 Task: Create a due date automation trigger when advanced on, on the tuesday before a card is due add dates due in more than 1 working days at 11:00 AM.
Action: Mouse moved to (1017, 94)
Screenshot: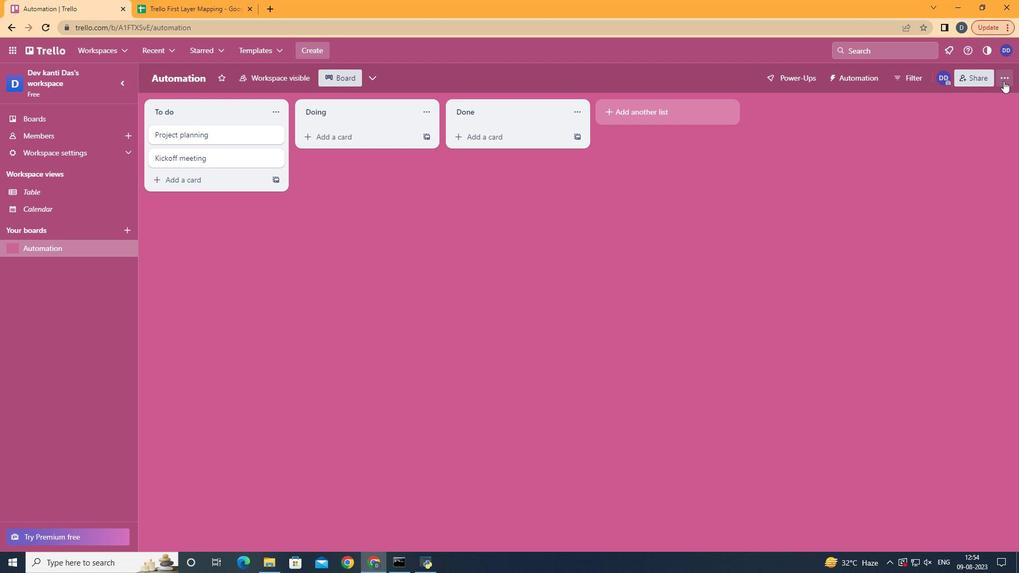 
Action: Mouse pressed left at (1017, 94)
Screenshot: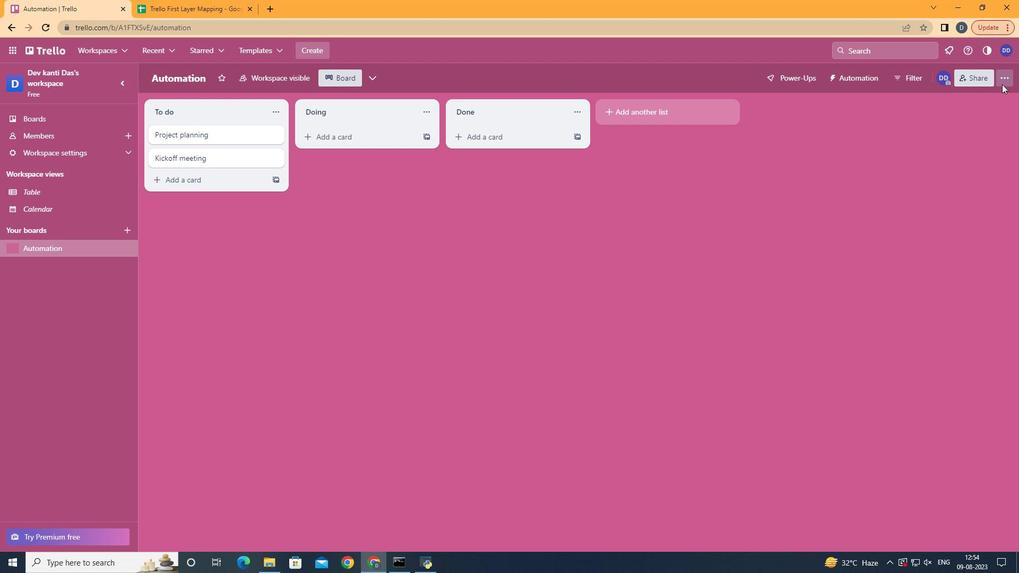 
Action: Mouse moved to (934, 253)
Screenshot: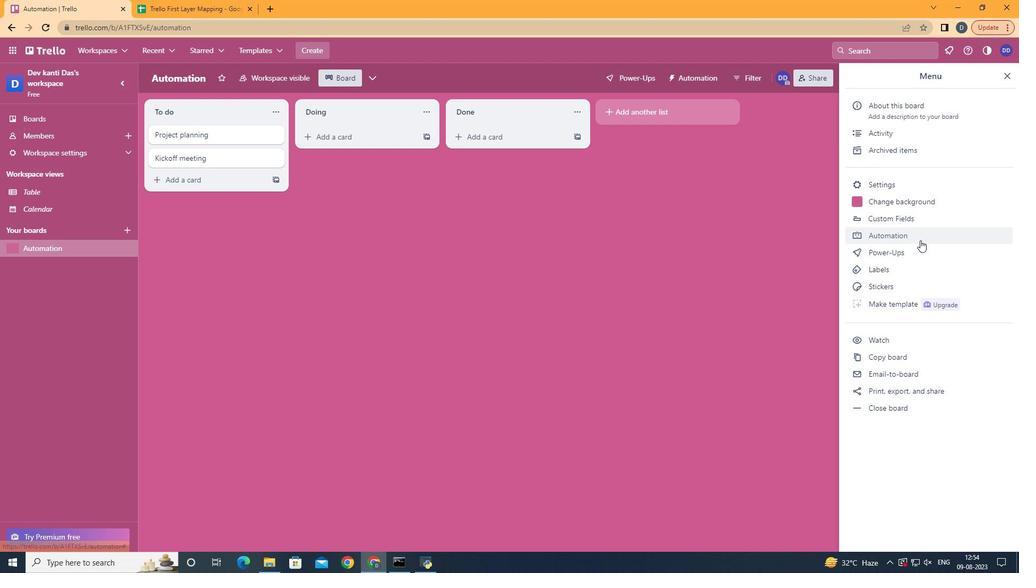 
Action: Mouse pressed left at (934, 253)
Screenshot: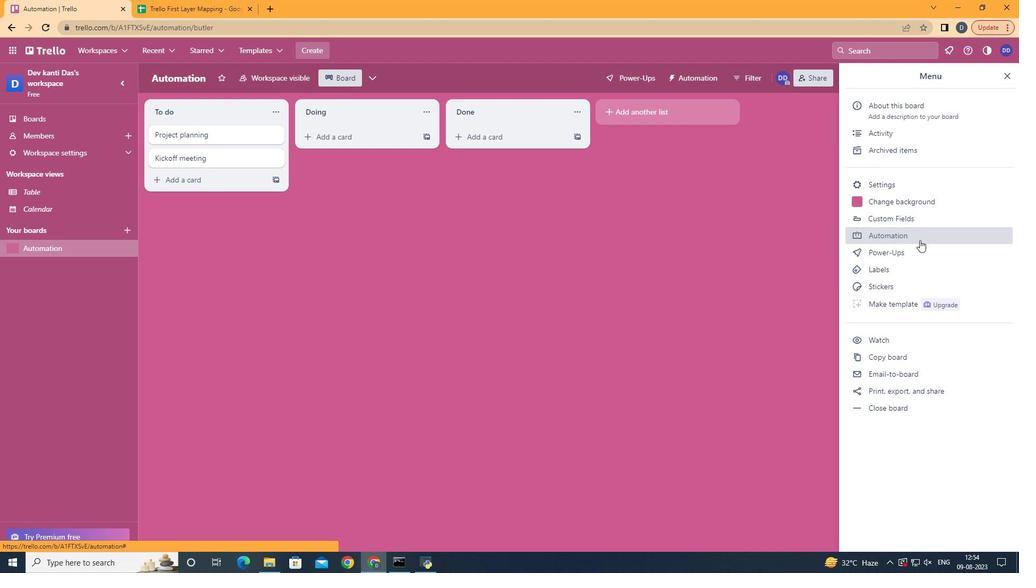 
Action: Mouse moved to (192, 227)
Screenshot: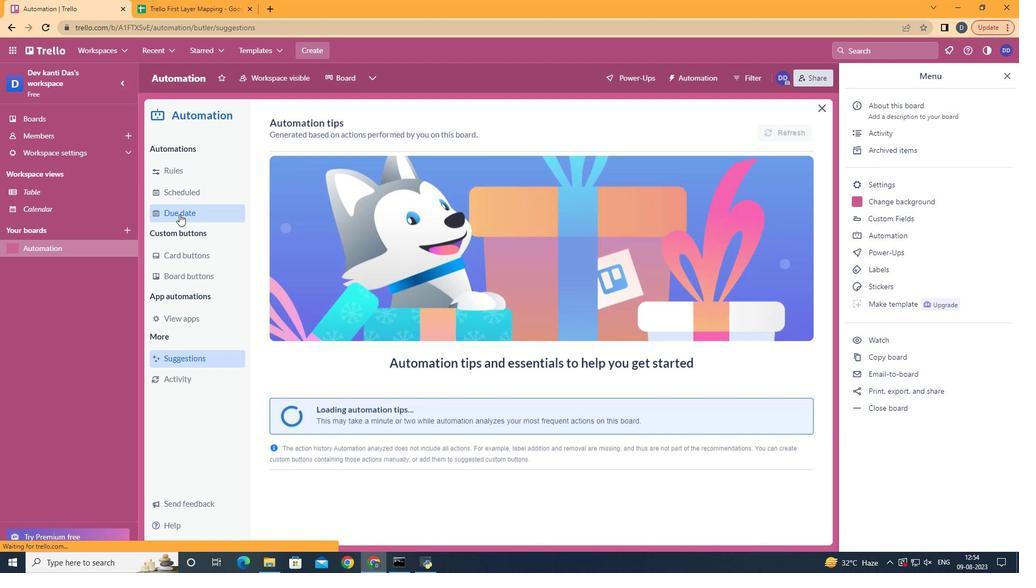 
Action: Mouse pressed left at (192, 227)
Screenshot: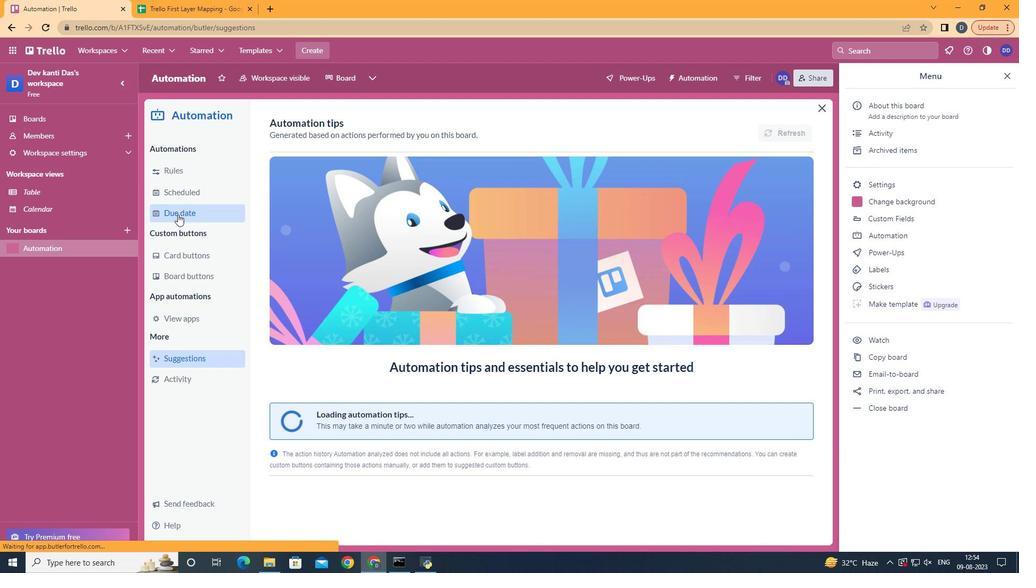 
Action: Mouse moved to (767, 138)
Screenshot: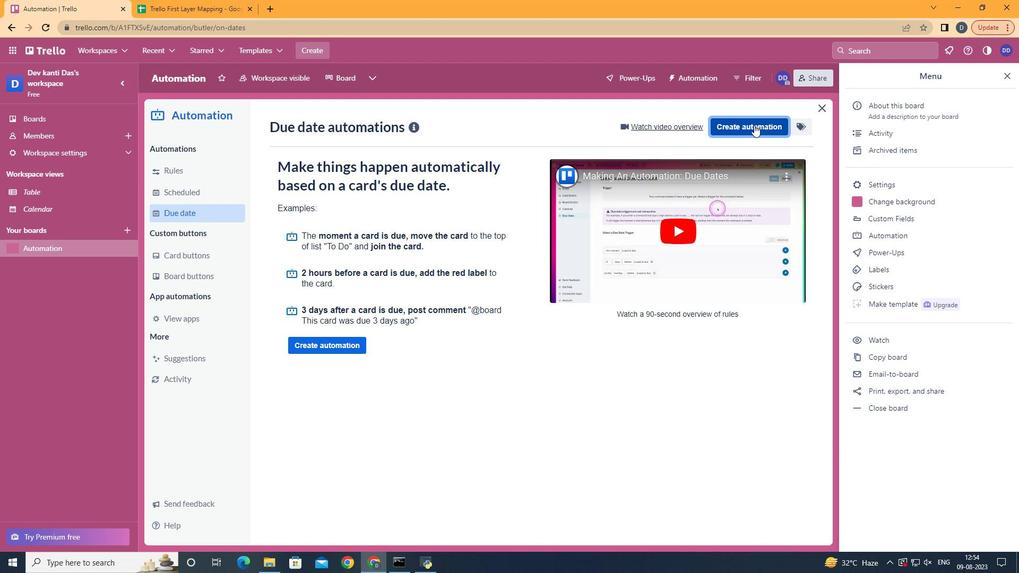 
Action: Mouse pressed left at (767, 138)
Screenshot: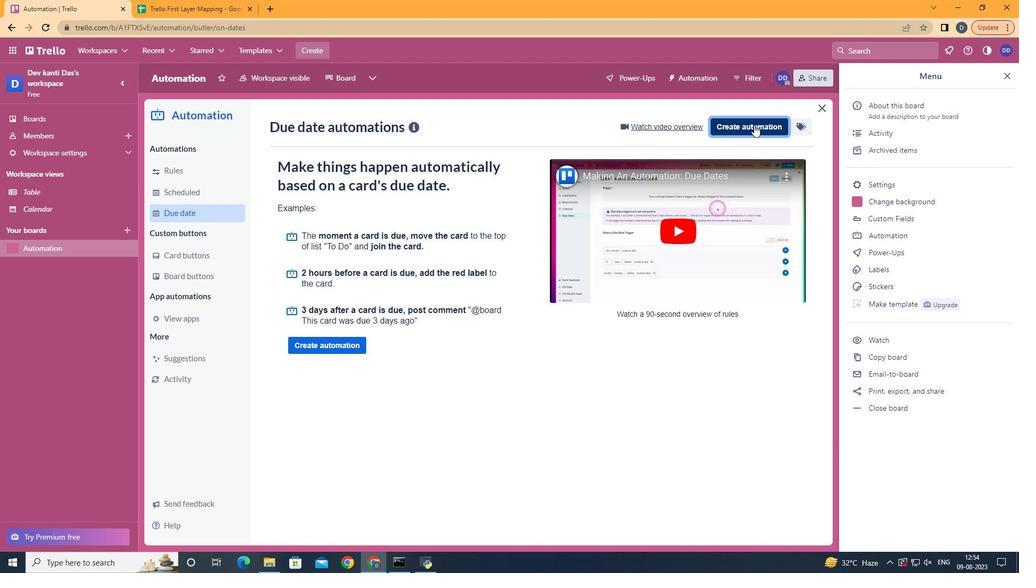 
Action: Mouse moved to (559, 250)
Screenshot: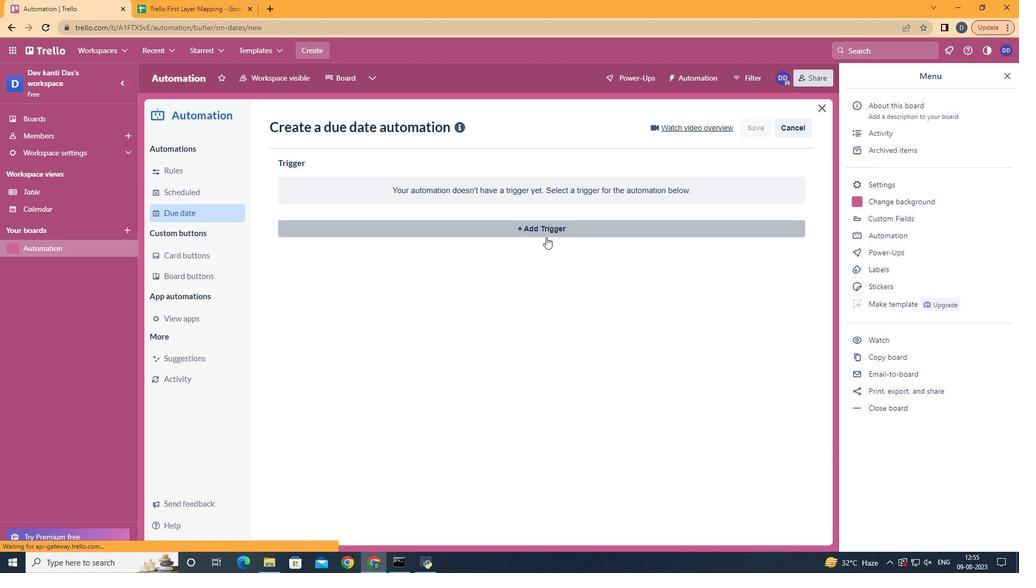 
Action: Mouse pressed left at (559, 250)
Screenshot: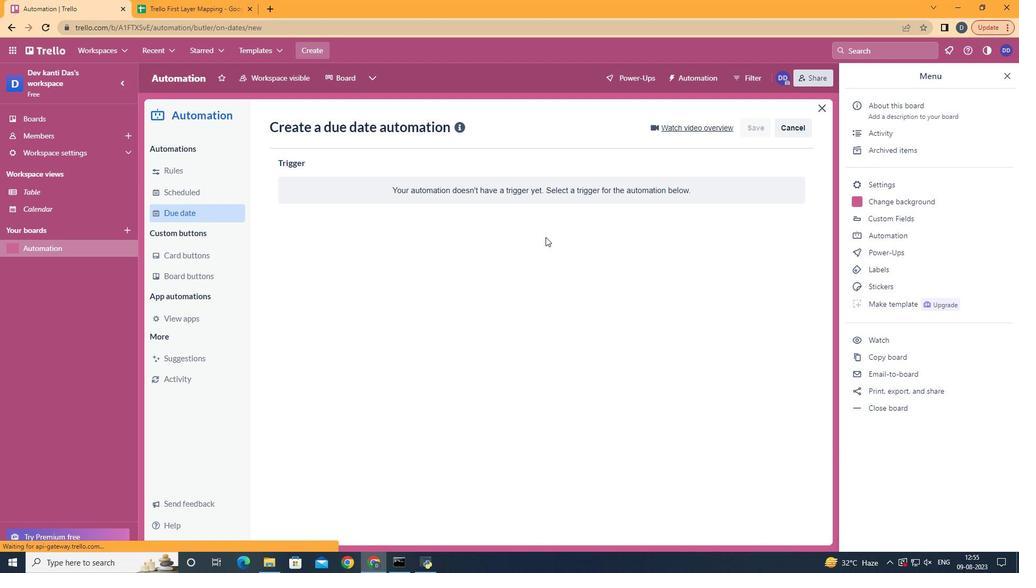 
Action: Mouse moved to (368, 313)
Screenshot: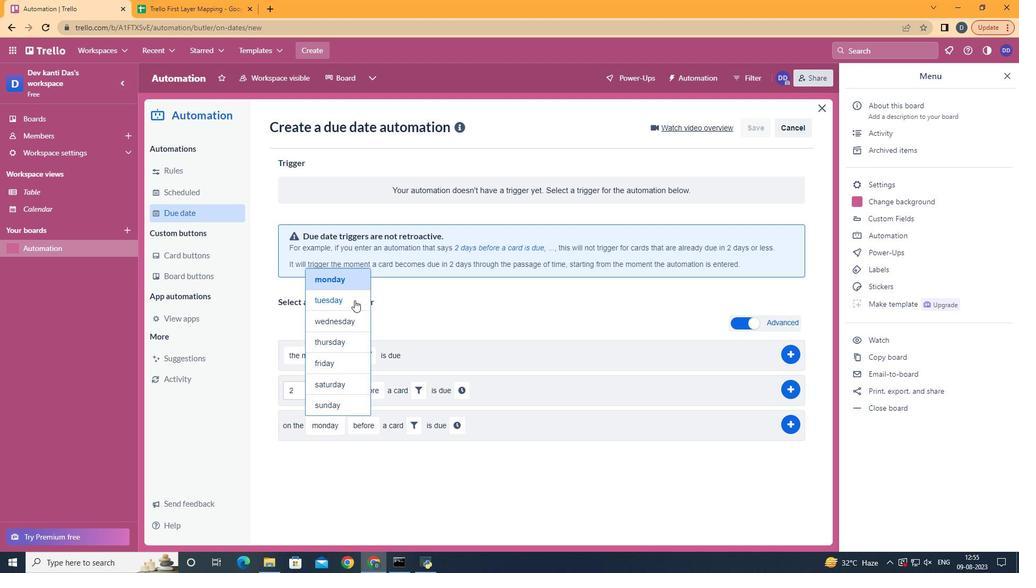 
Action: Mouse pressed left at (368, 313)
Screenshot: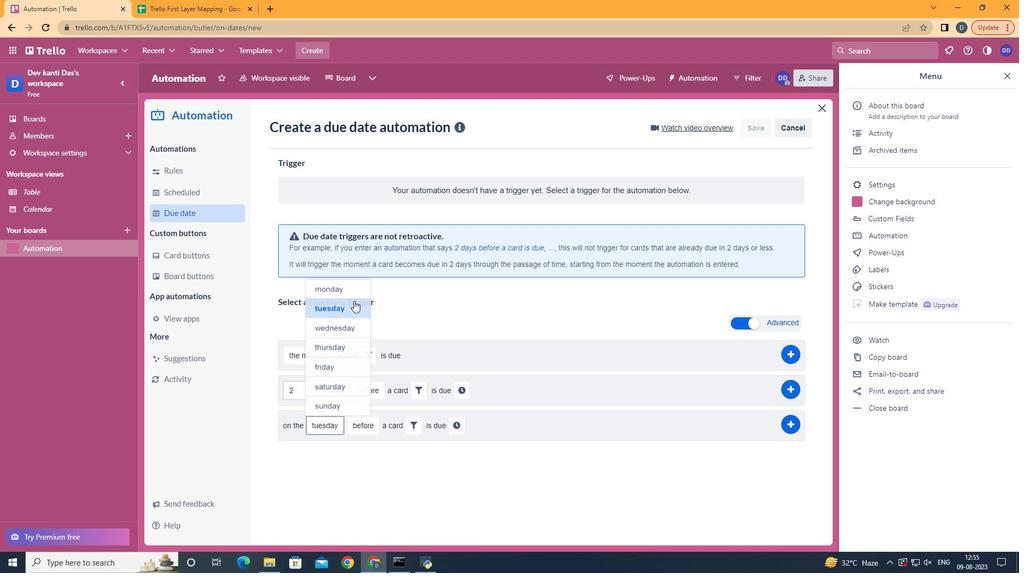 
Action: Mouse moved to (391, 455)
Screenshot: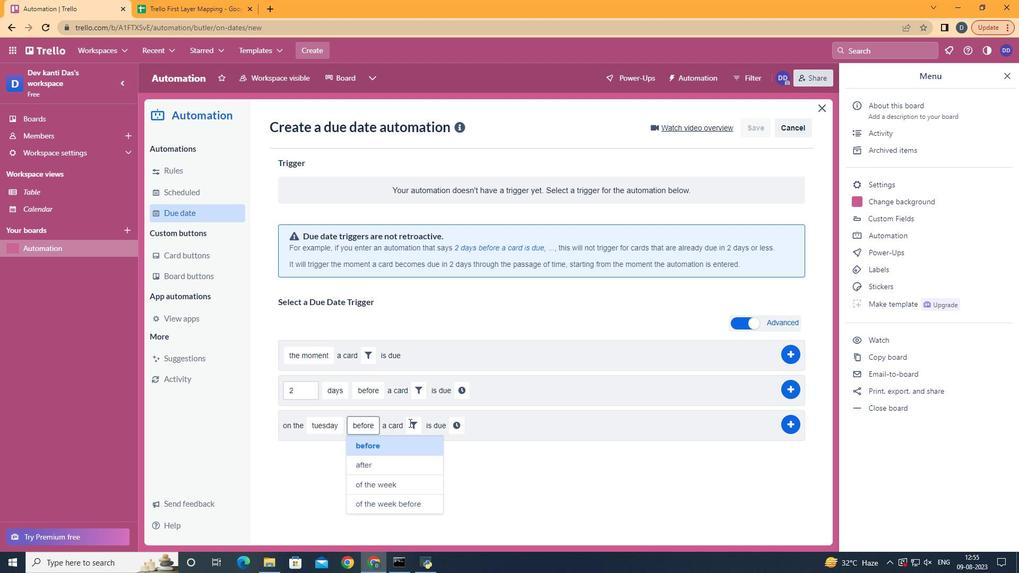 
Action: Mouse pressed left at (391, 455)
Screenshot: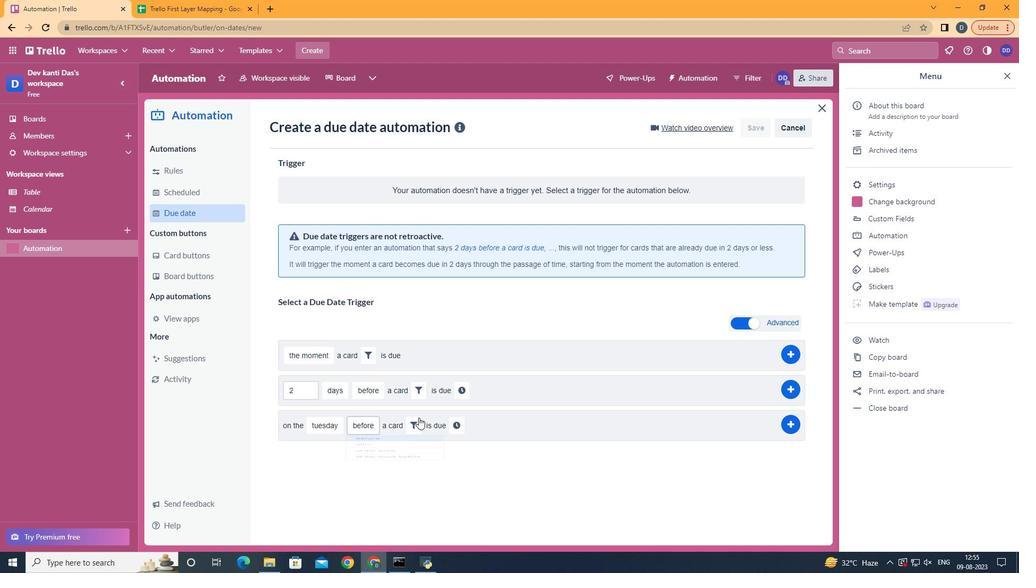 
Action: Mouse moved to (430, 431)
Screenshot: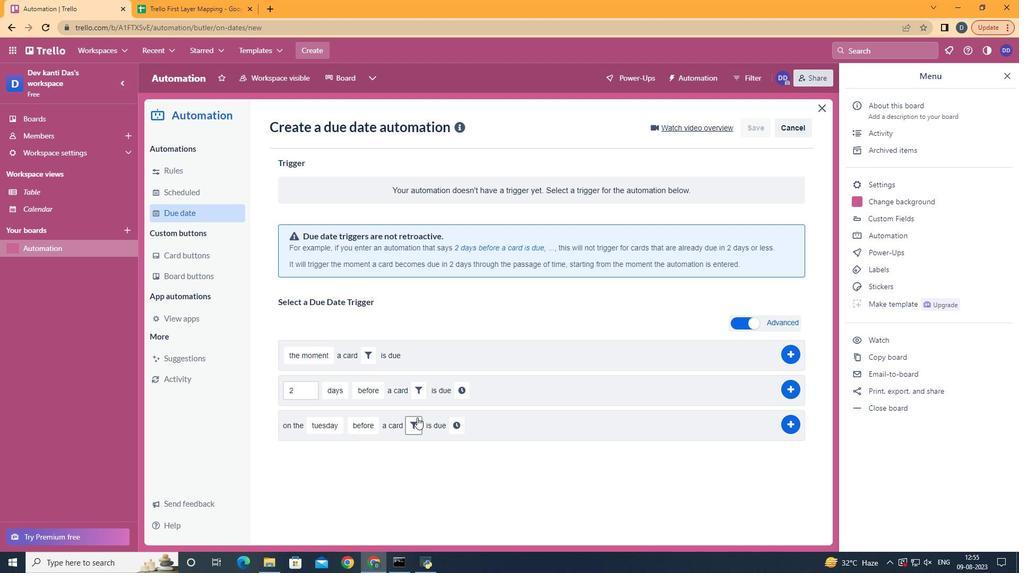 
Action: Mouse pressed left at (430, 431)
Screenshot: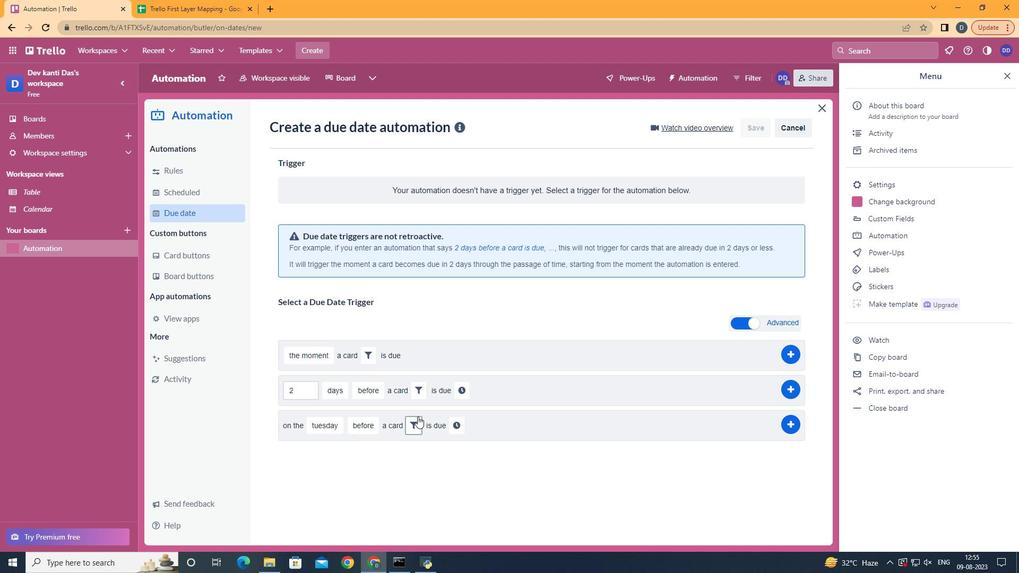 
Action: Mouse moved to (493, 474)
Screenshot: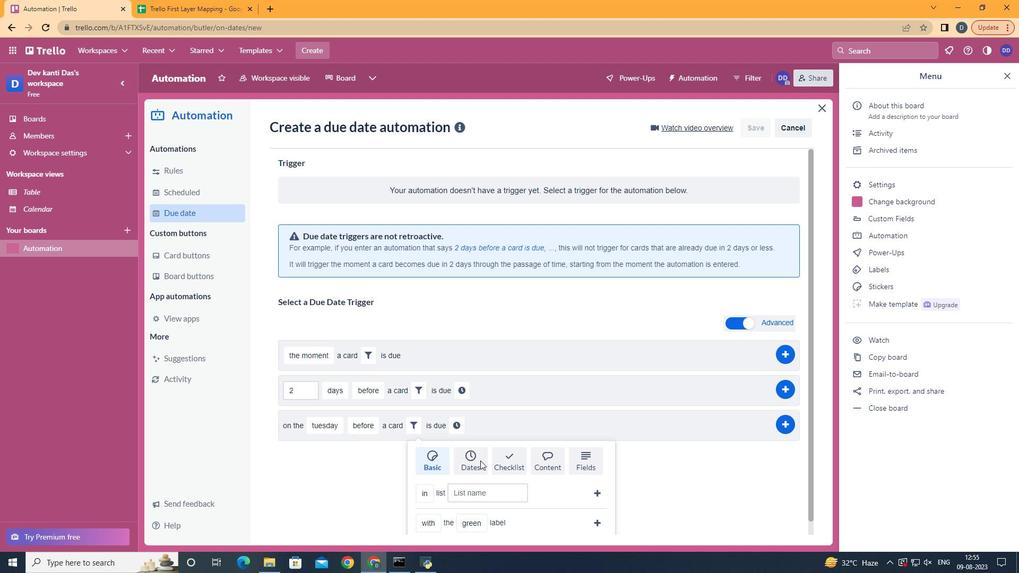 
Action: Mouse pressed left at (493, 474)
Screenshot: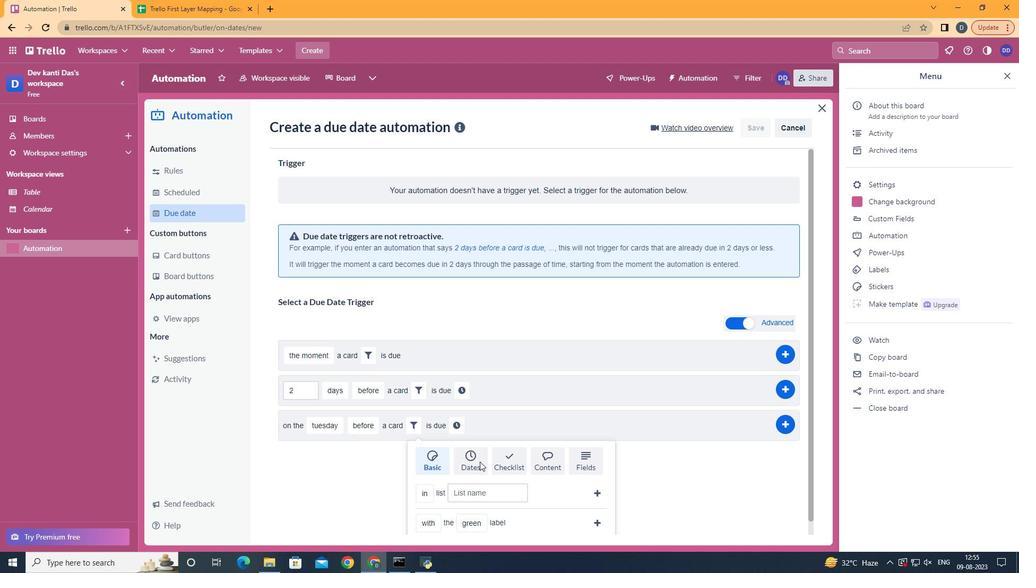 
Action: Mouse moved to (493, 475)
Screenshot: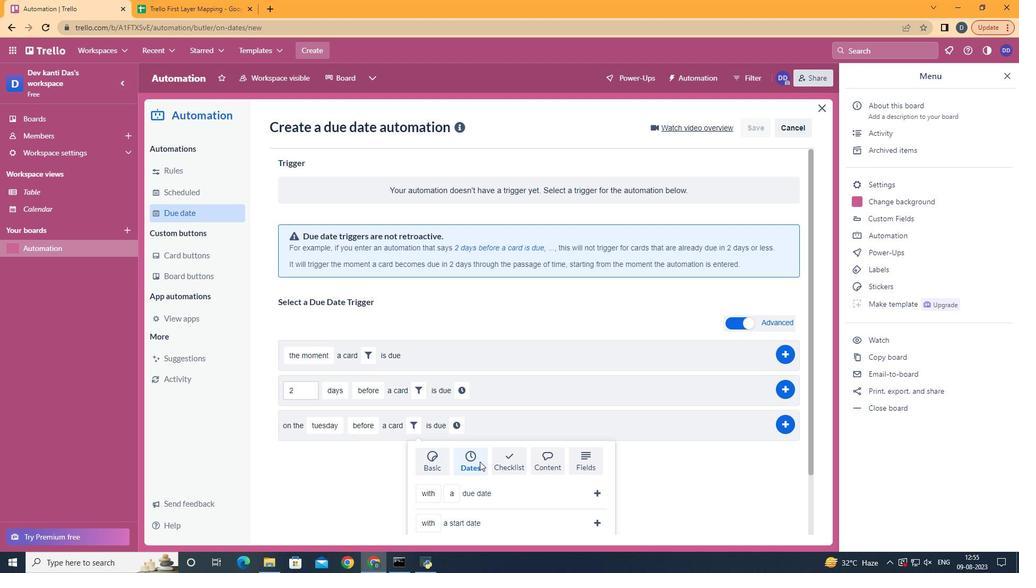 
Action: Mouse scrolled (493, 474) with delta (0, 0)
Screenshot: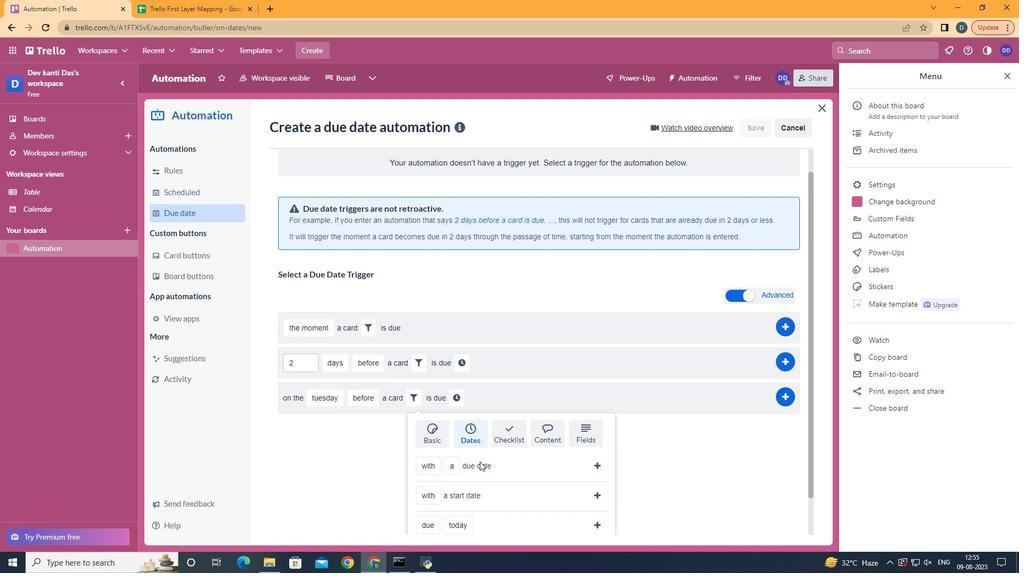 
Action: Mouse scrolled (493, 474) with delta (0, 0)
Screenshot: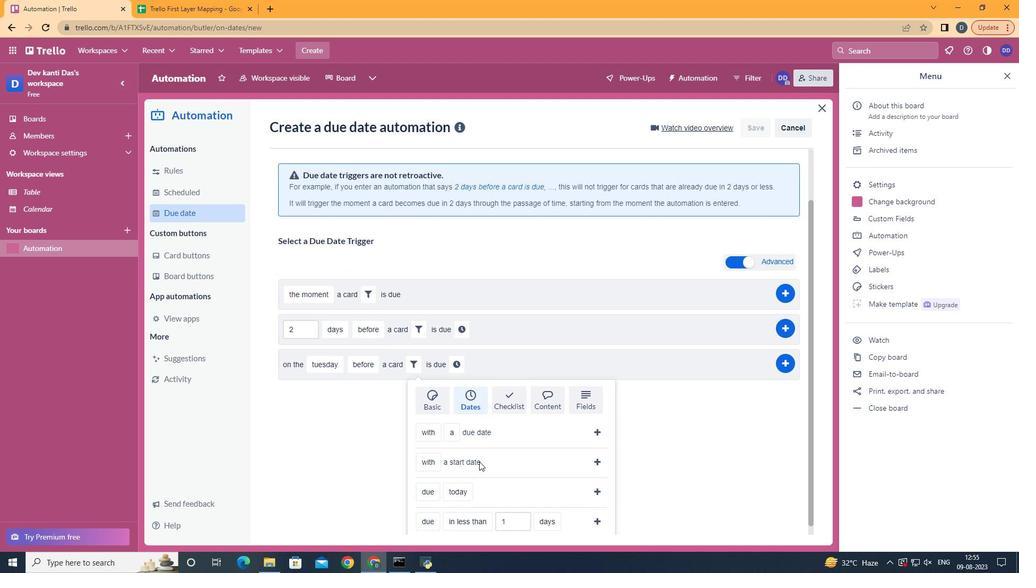 
Action: Mouse scrolled (493, 474) with delta (0, 0)
Screenshot: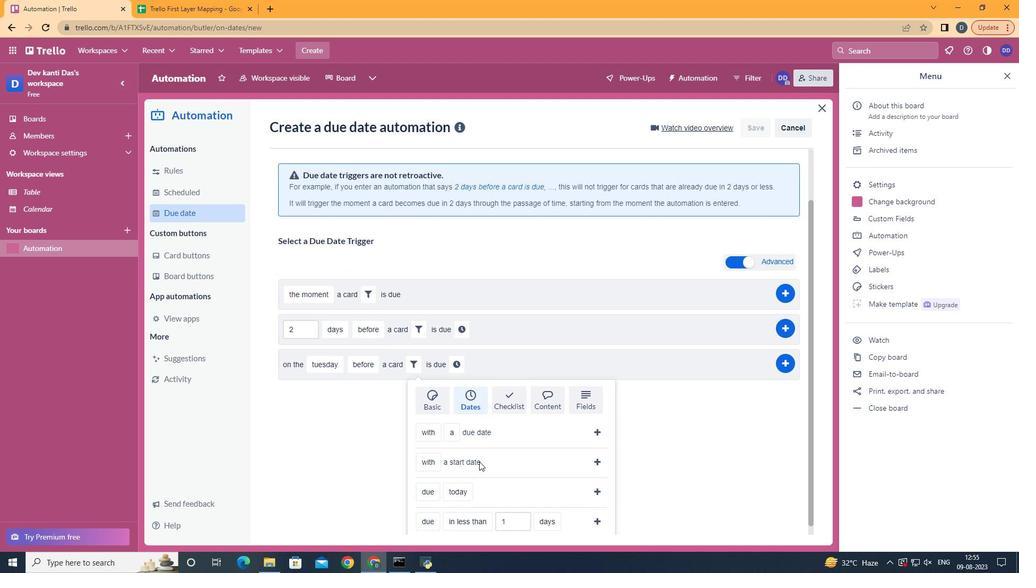 
Action: Mouse scrolled (493, 474) with delta (0, 0)
Screenshot: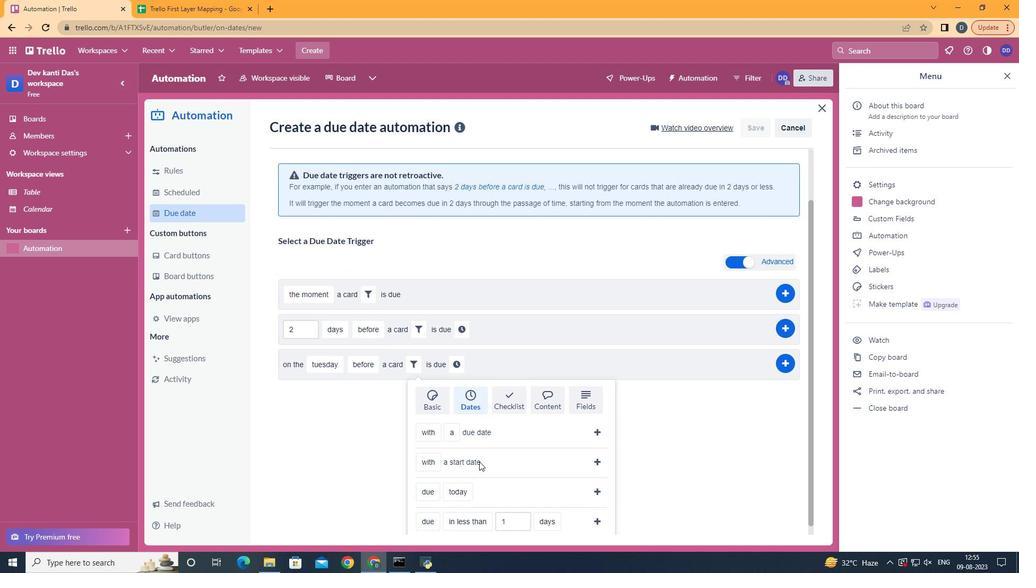 
Action: Mouse scrolled (493, 474) with delta (0, 0)
Screenshot: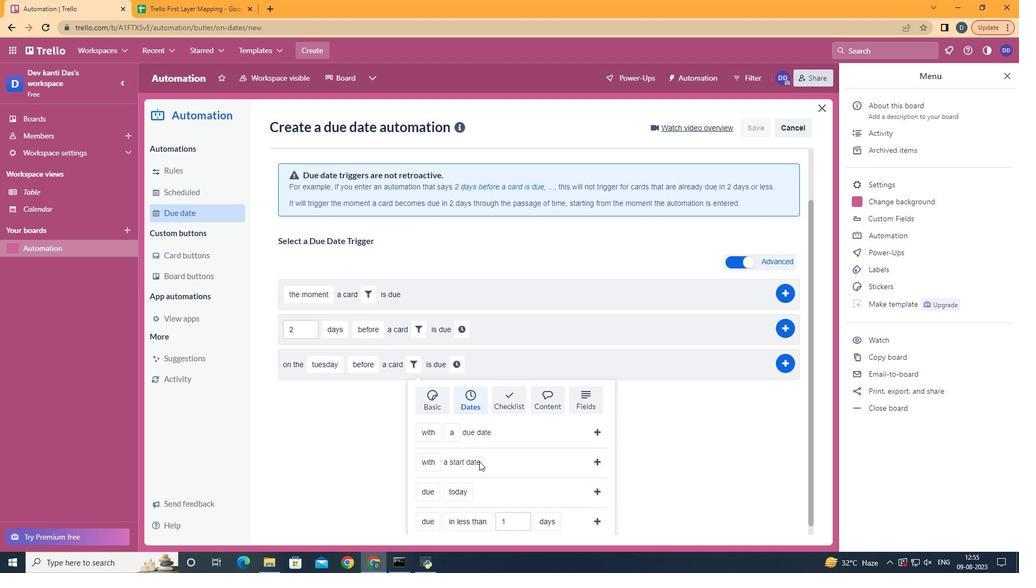 
Action: Mouse moved to (447, 483)
Screenshot: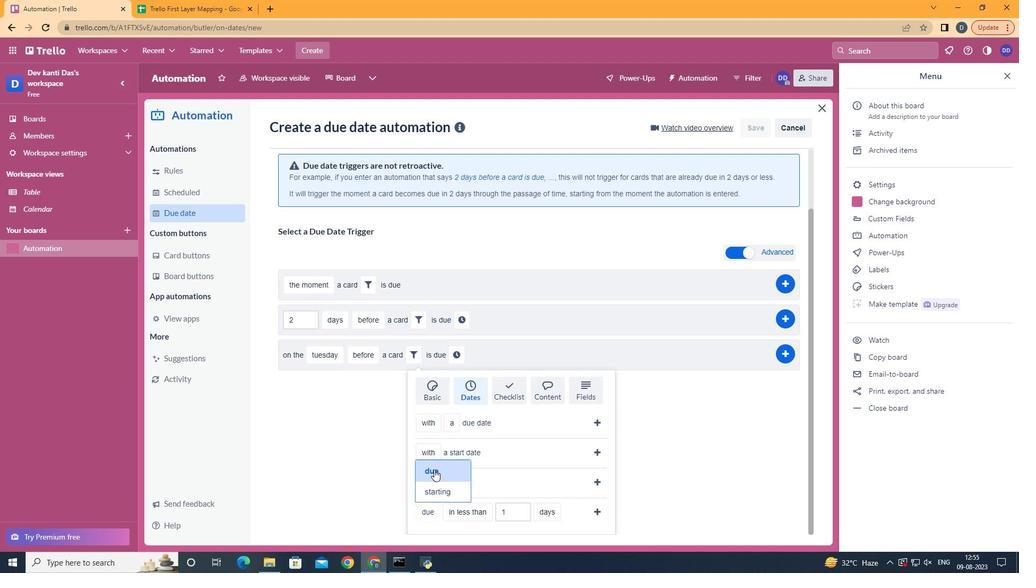 
Action: Mouse pressed left at (447, 483)
Screenshot: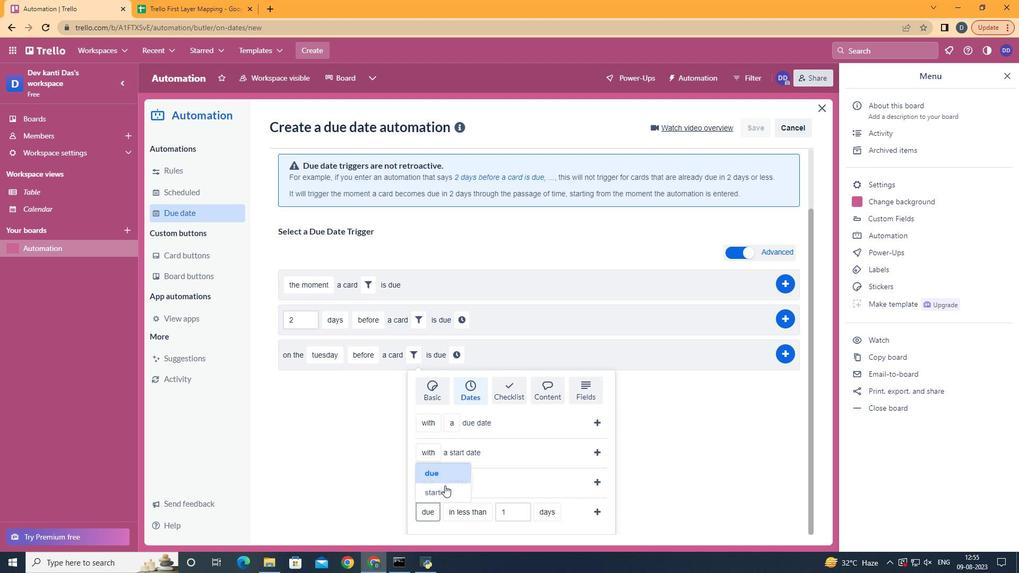
Action: Mouse moved to (491, 453)
Screenshot: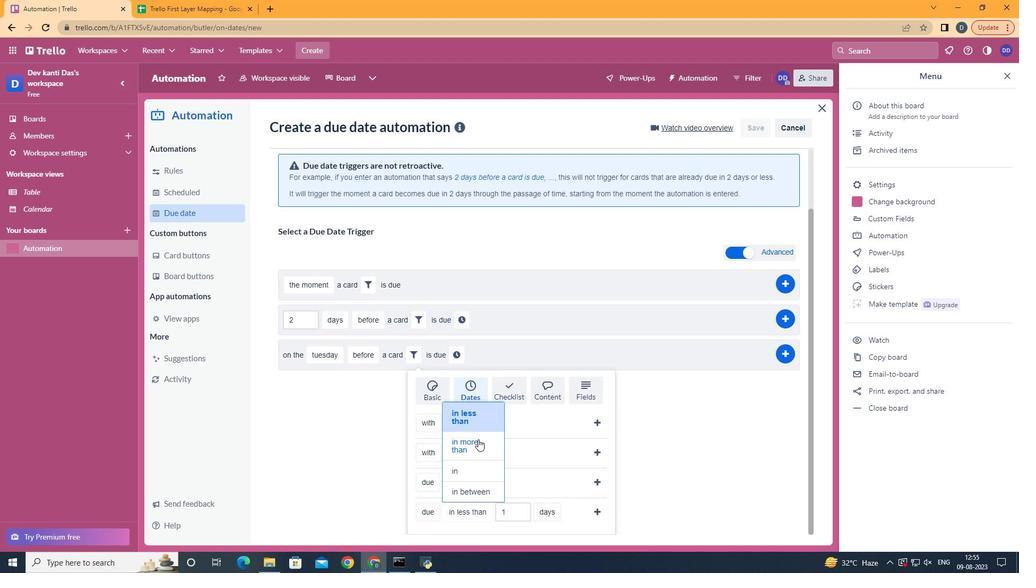 
Action: Mouse pressed left at (491, 453)
Screenshot: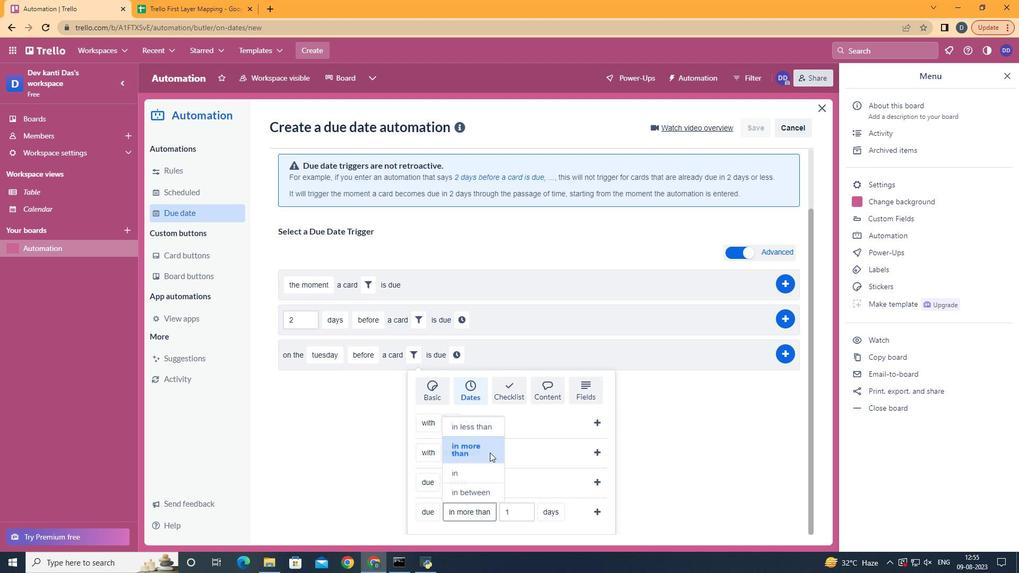 
Action: Mouse moved to (583, 505)
Screenshot: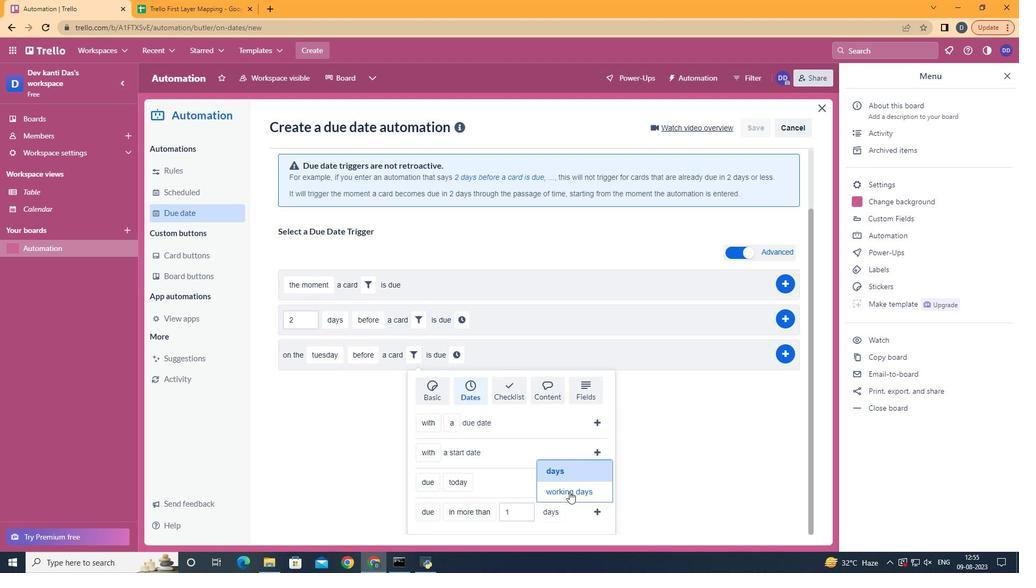 
Action: Mouse pressed left at (583, 505)
Screenshot: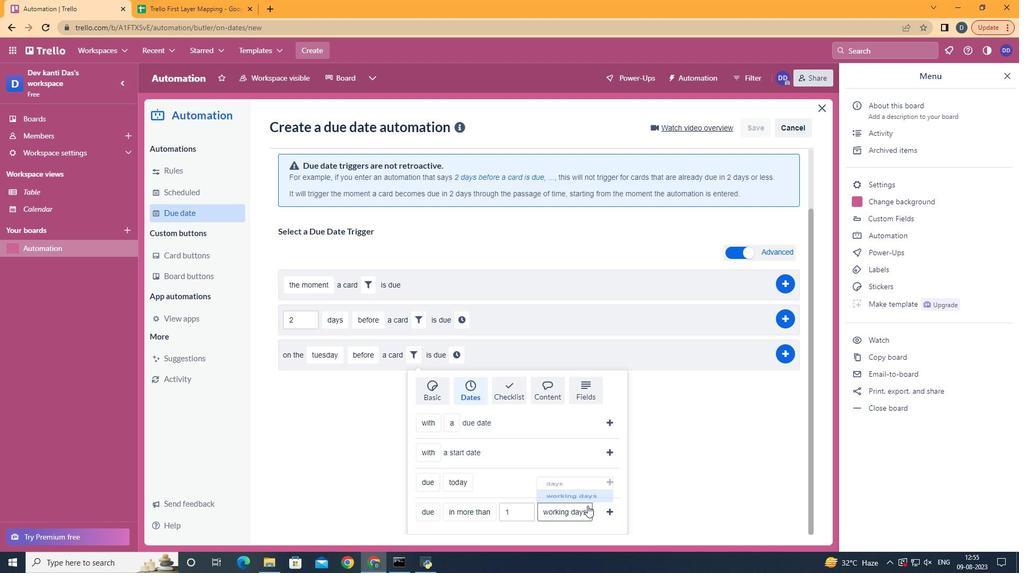 
Action: Mouse moved to (629, 529)
Screenshot: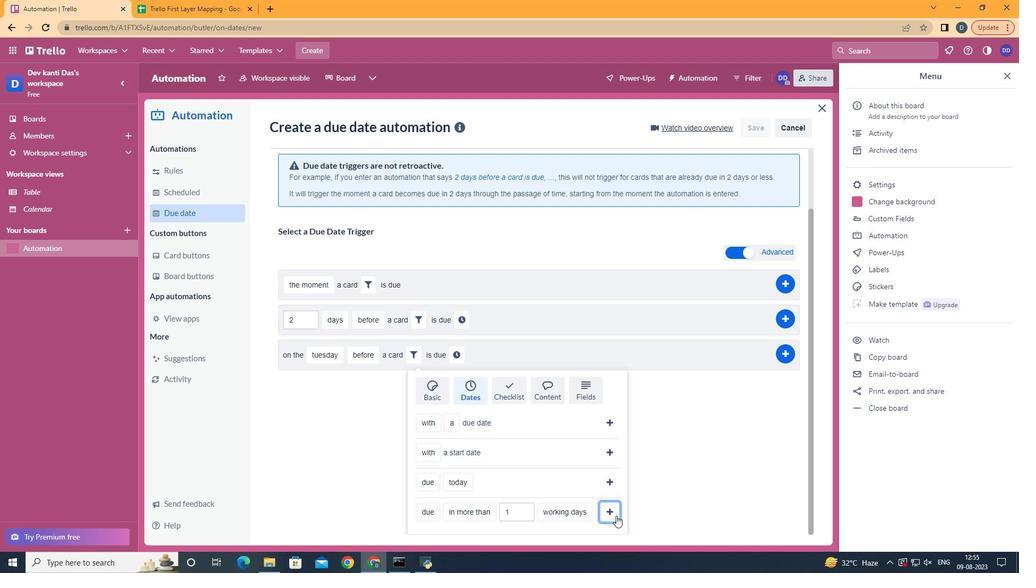 
Action: Mouse pressed left at (629, 529)
Screenshot: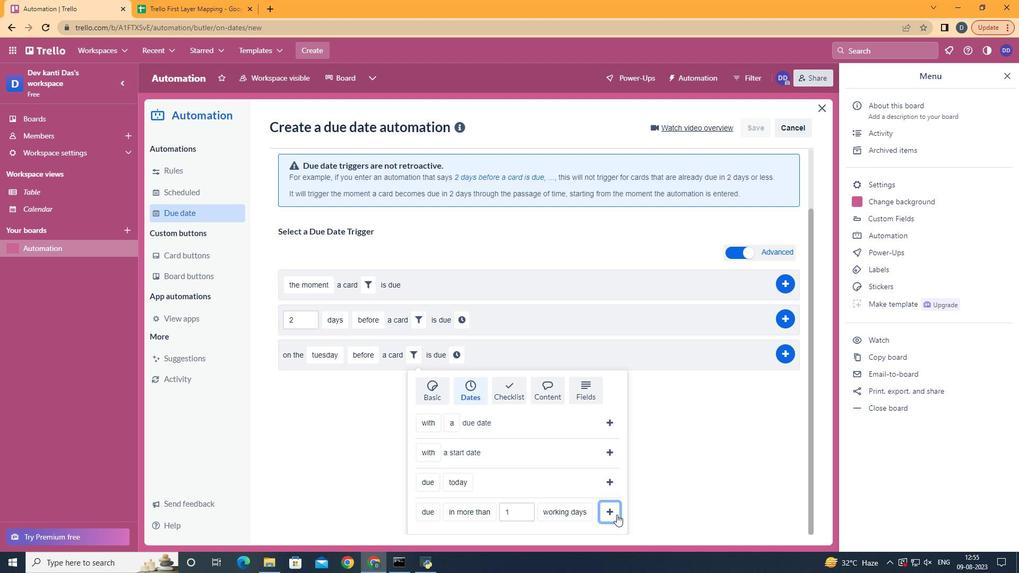 
Action: Mouse moved to (612, 436)
Screenshot: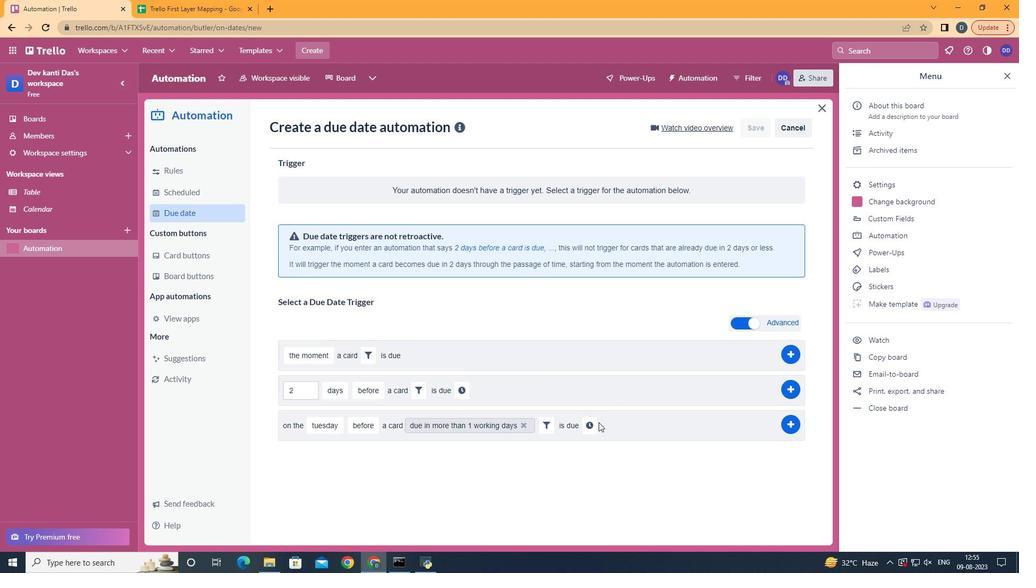 
Action: Mouse pressed left at (612, 436)
Screenshot: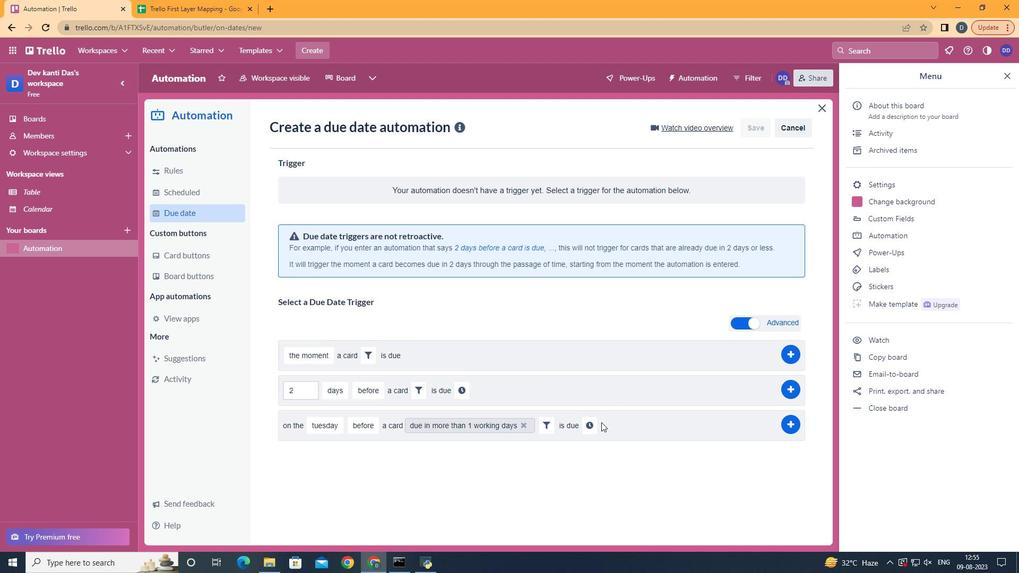 
Action: Mouse moved to (604, 437)
Screenshot: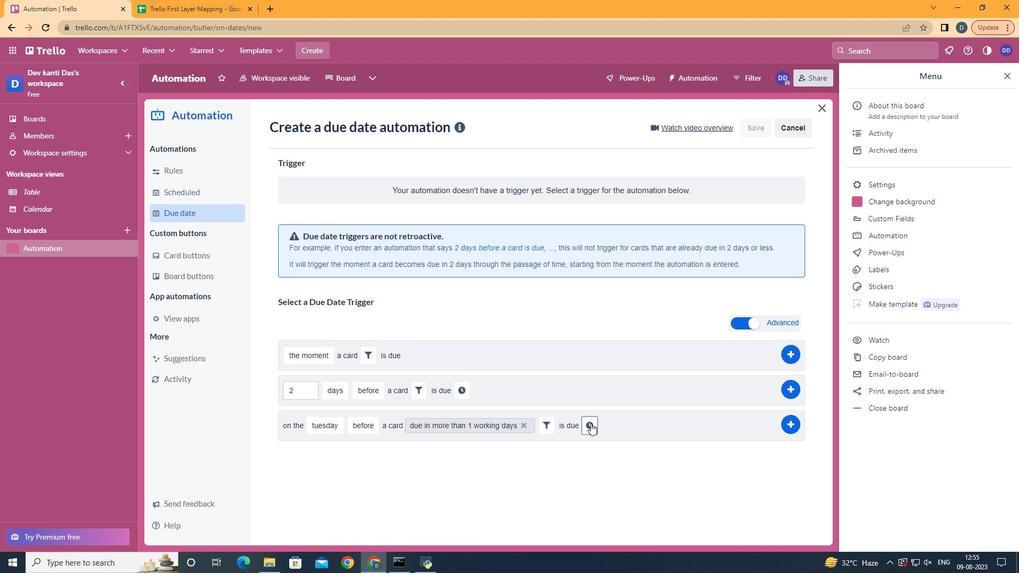 
Action: Mouse pressed left at (604, 437)
Screenshot: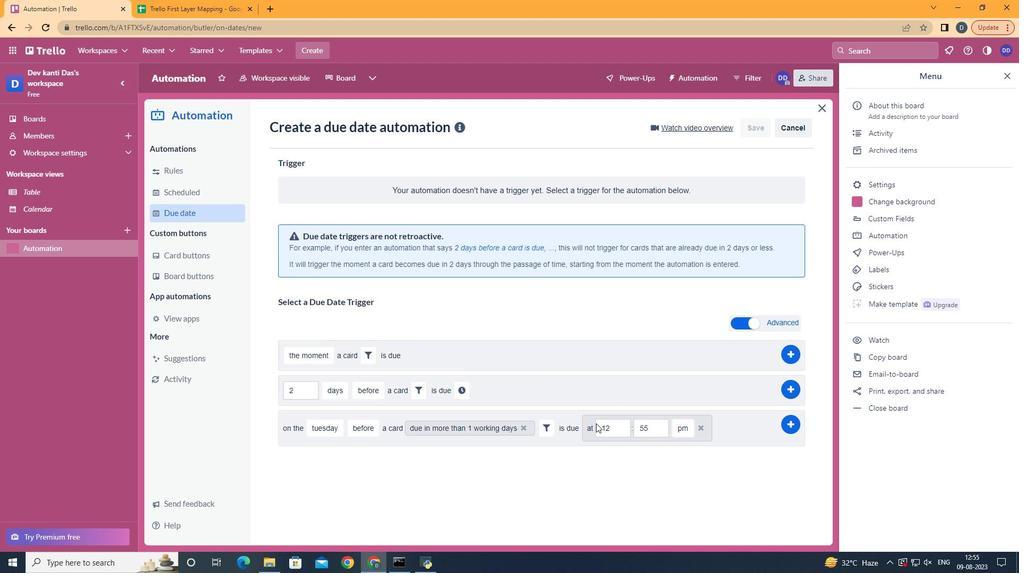 
Action: Mouse moved to (637, 440)
Screenshot: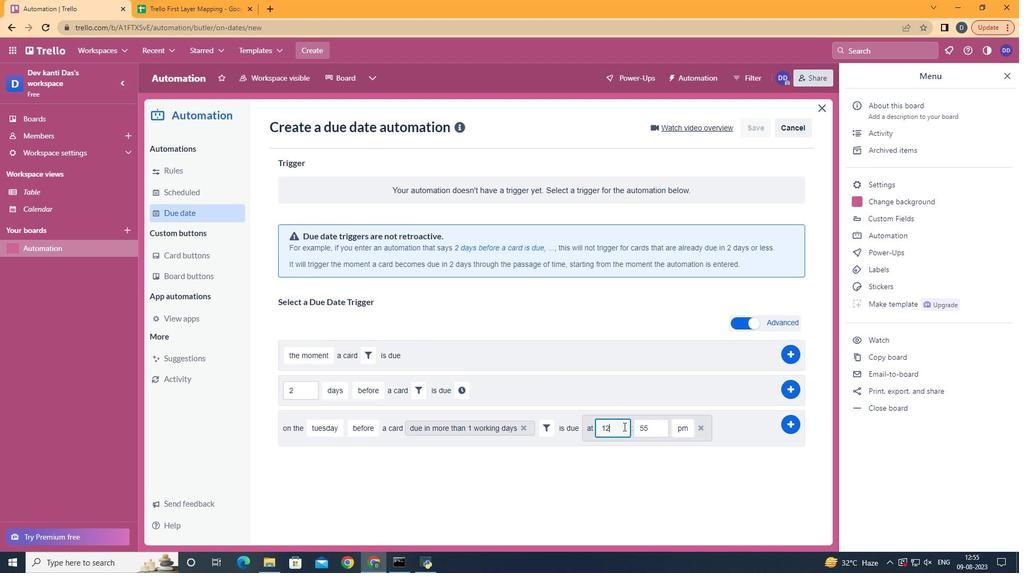 
Action: Mouse pressed left at (637, 440)
Screenshot: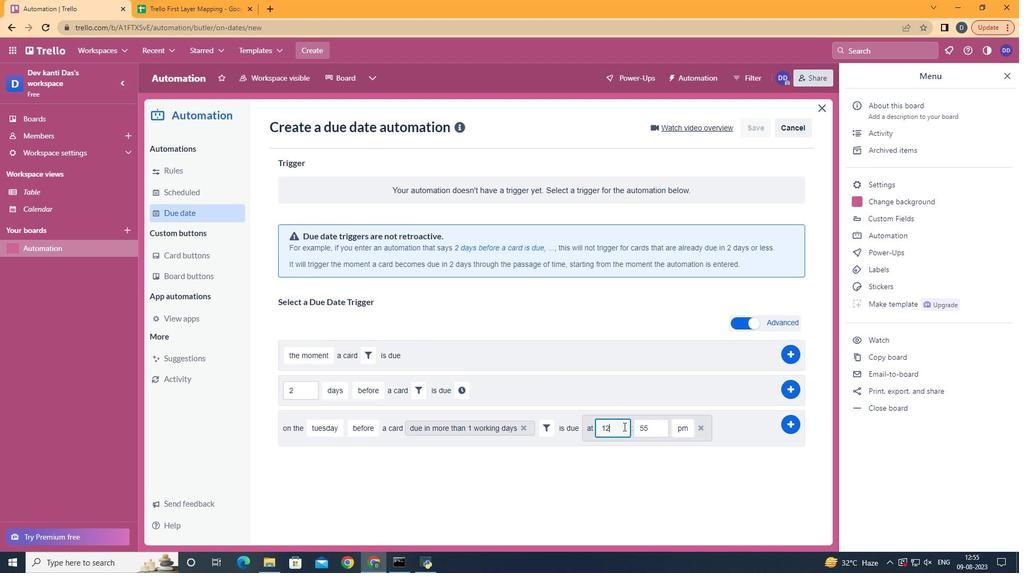 
Action: Key pressed <Key.backspace>1
Screenshot: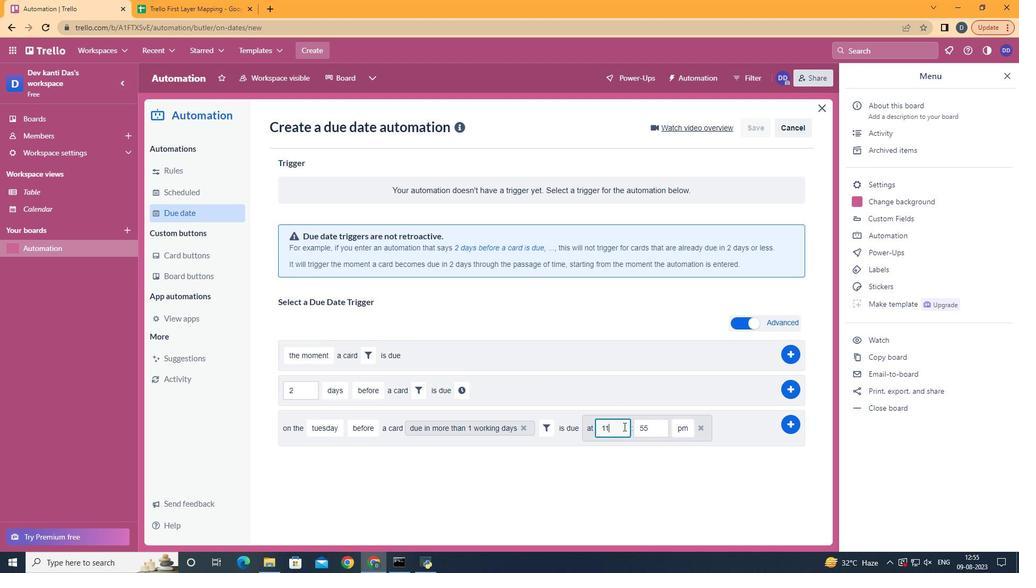 
Action: Mouse moved to (664, 448)
Screenshot: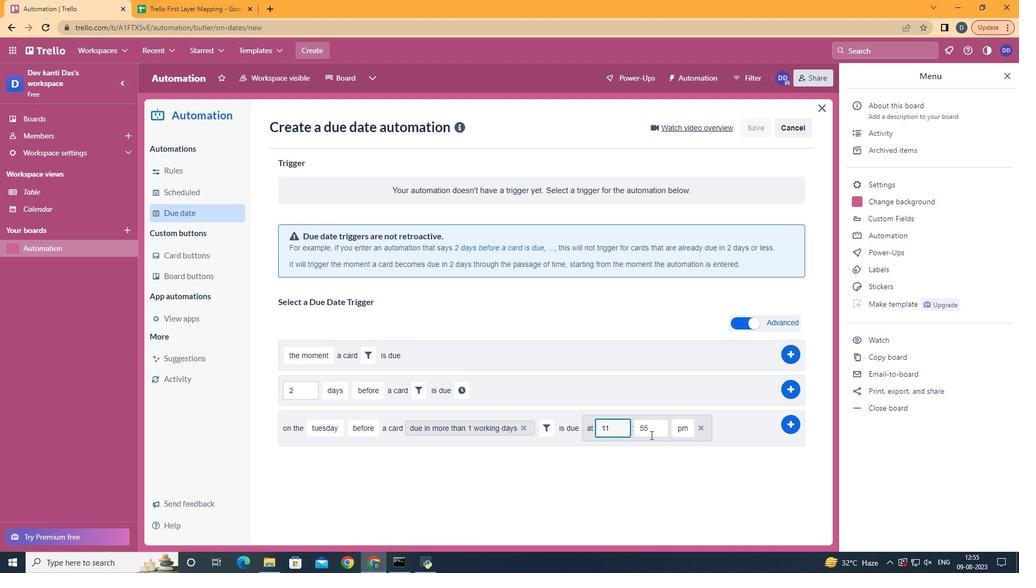 
Action: Mouse pressed left at (664, 448)
Screenshot: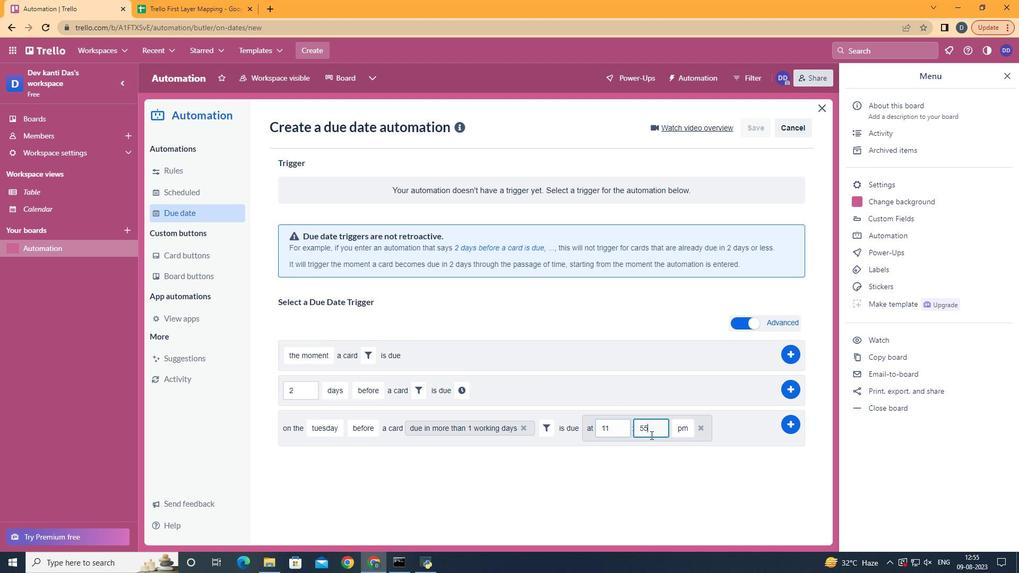 
Action: Key pressed <Key.backspace>
Screenshot: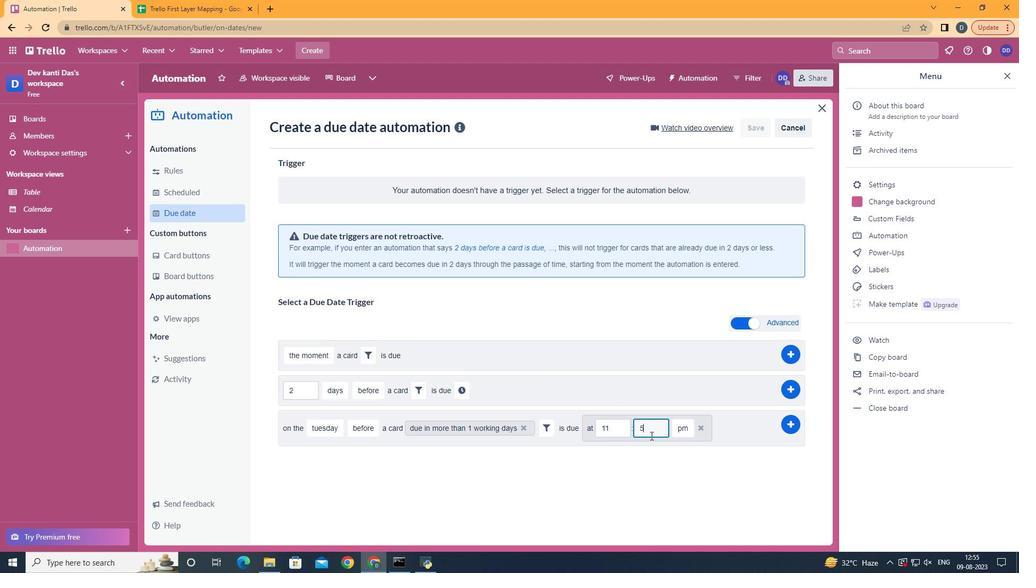 
Action: Mouse moved to (664, 449)
Screenshot: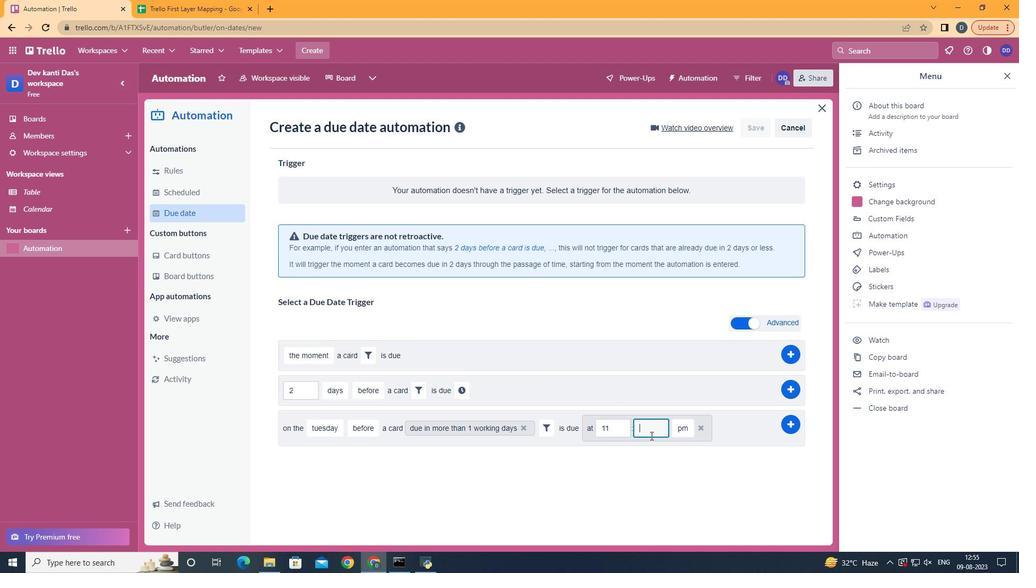 
Action: Key pressed <Key.backspace>00
Screenshot: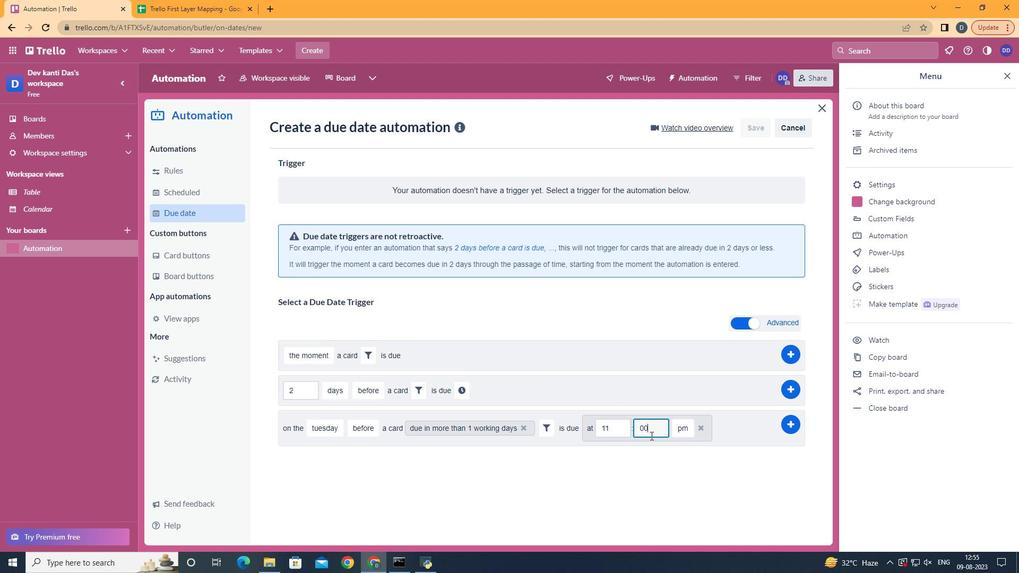 
Action: Mouse moved to (703, 455)
Screenshot: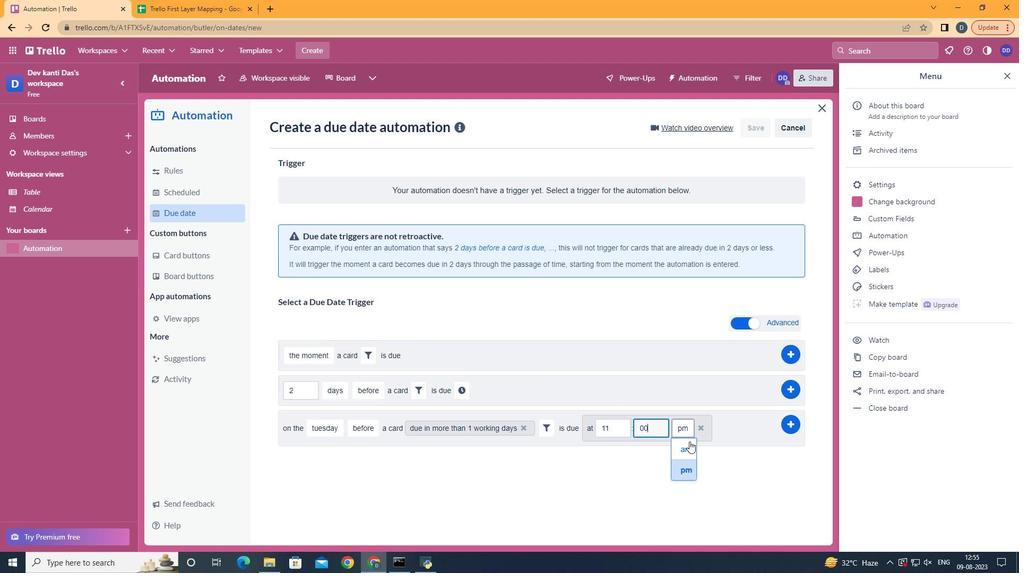 
Action: Mouse pressed left at (703, 455)
Screenshot: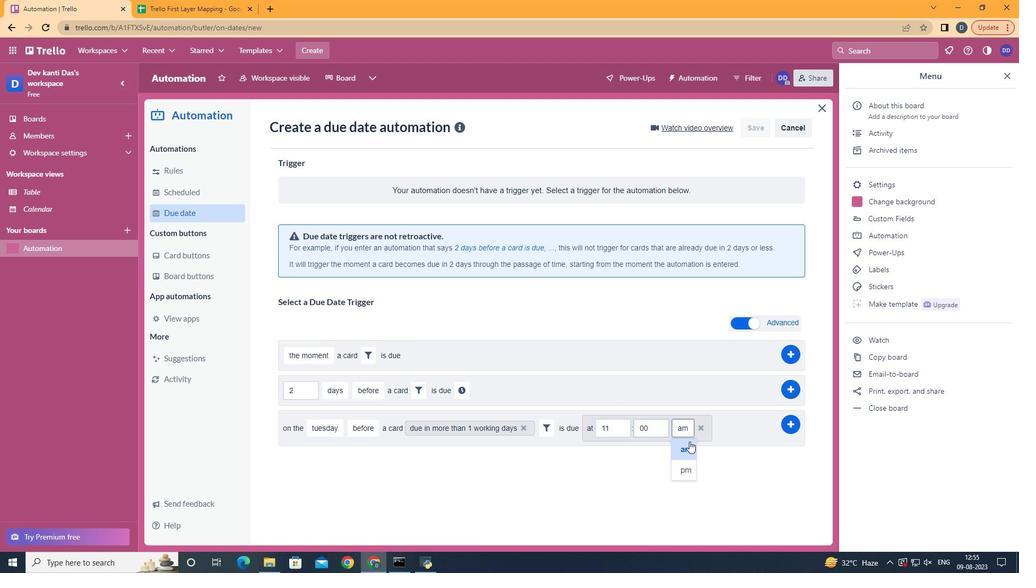 
Action: Mouse moved to (797, 441)
Screenshot: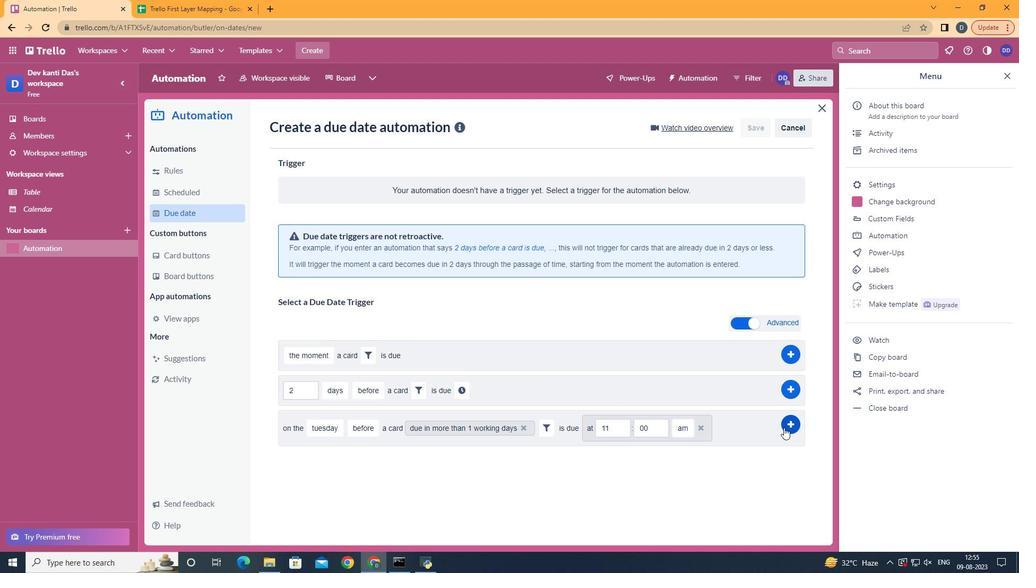 
Action: Mouse pressed left at (797, 441)
Screenshot: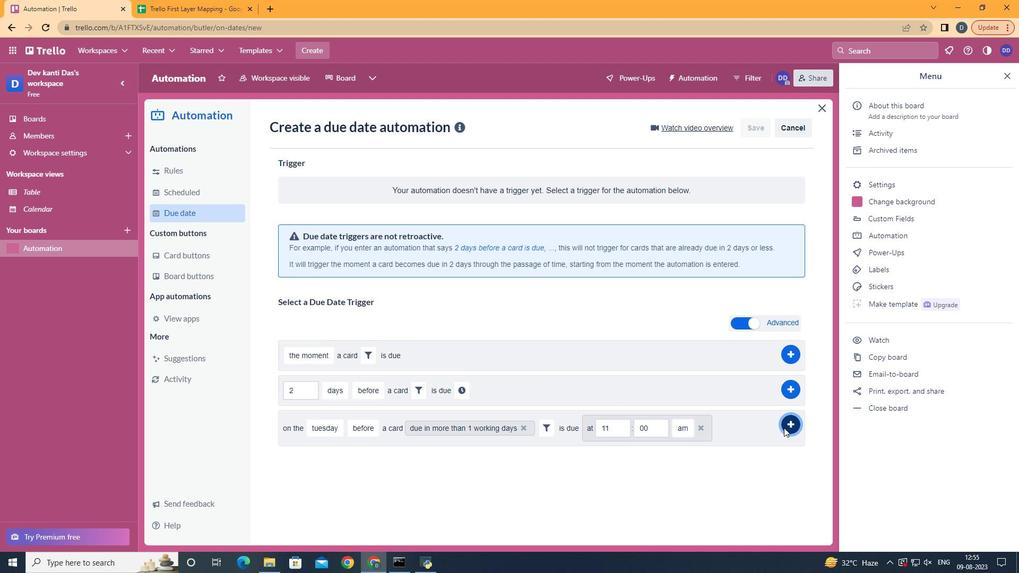 
Action: Mouse moved to (666, 252)
Screenshot: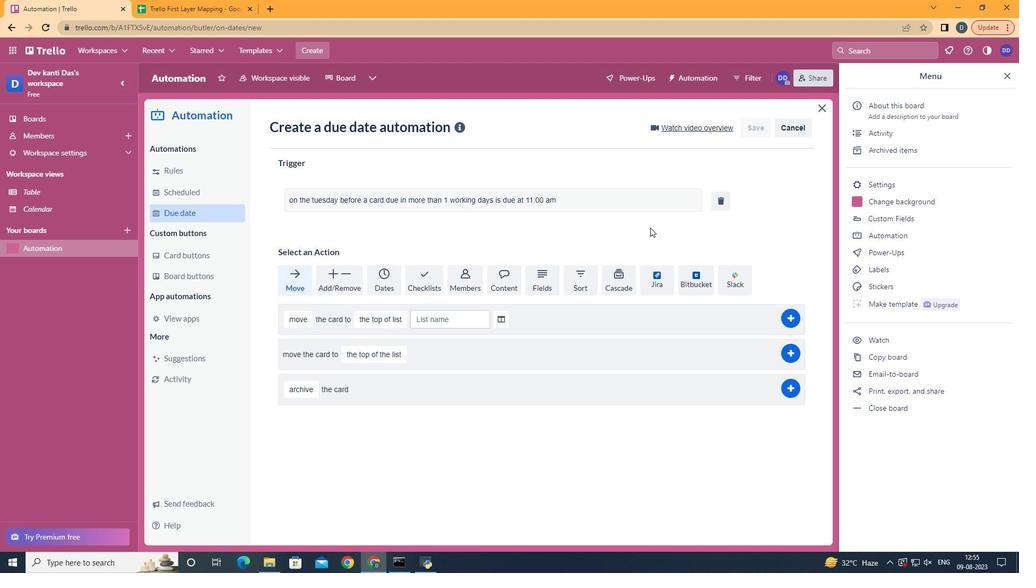 
